 Task: Set the video snapshot file prefix to vlcsnap-.
Action: Mouse moved to (137, 19)
Screenshot: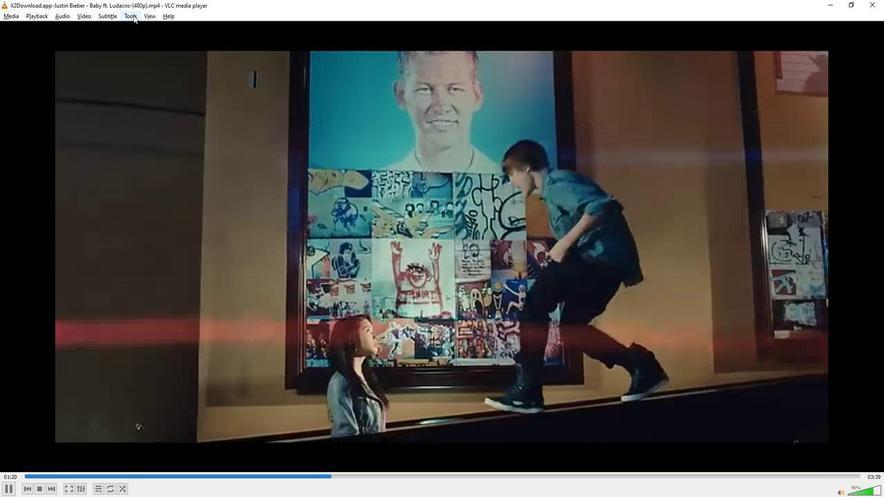 
Action: Mouse pressed left at (137, 19)
Screenshot: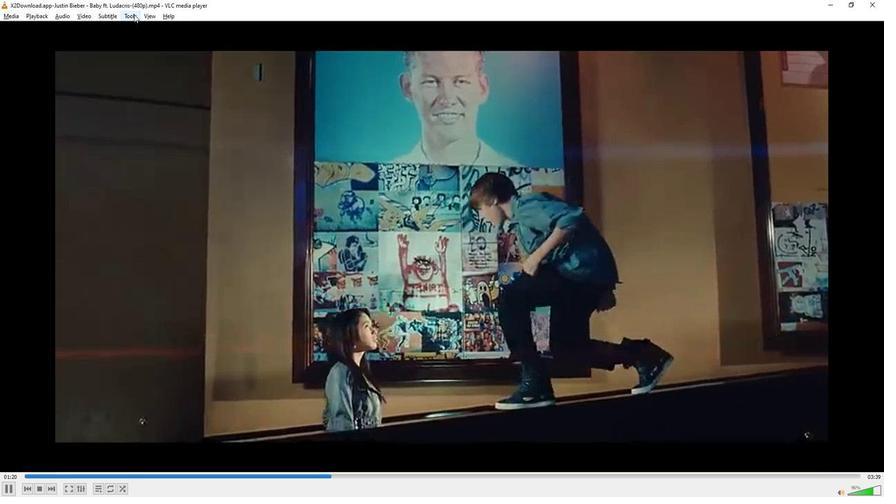 
Action: Mouse moved to (152, 122)
Screenshot: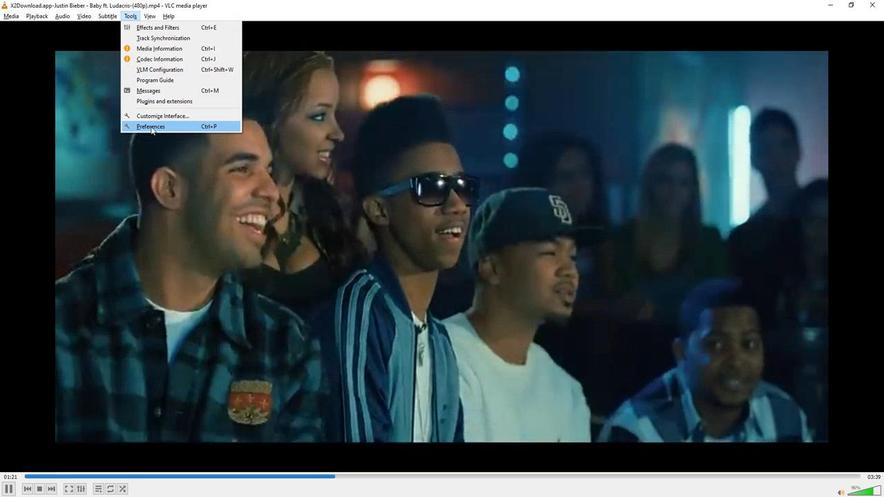 
Action: Mouse pressed left at (152, 122)
Screenshot: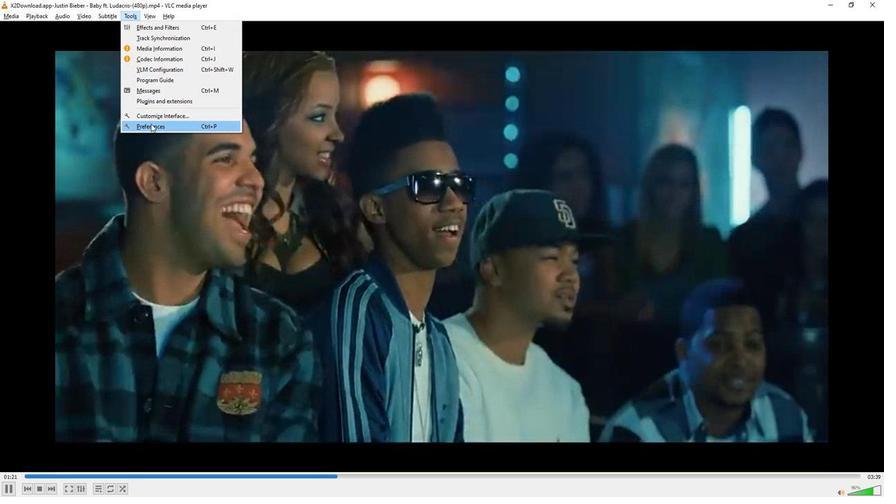 
Action: Mouse moved to (156, 366)
Screenshot: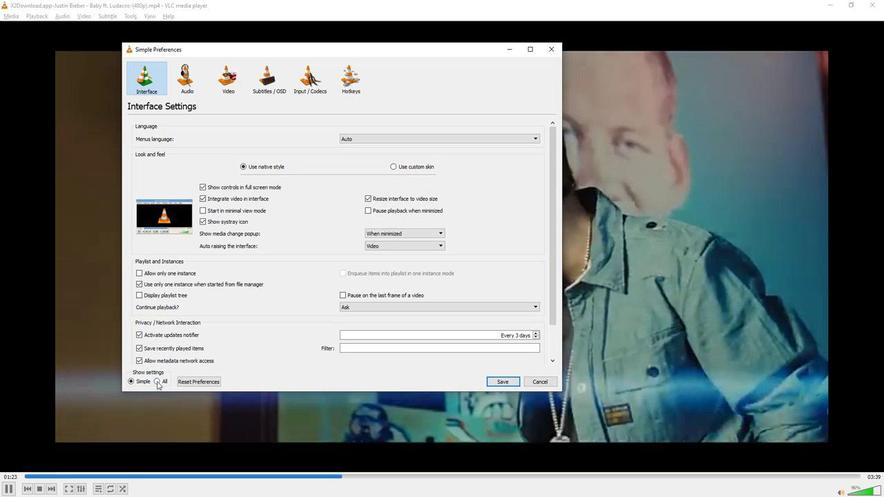 
Action: Mouse pressed left at (156, 366)
Screenshot: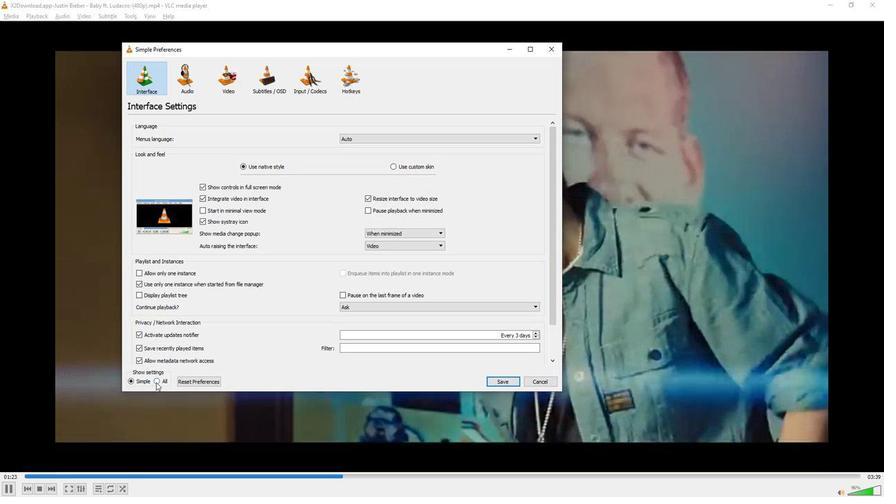 
Action: Mouse moved to (161, 287)
Screenshot: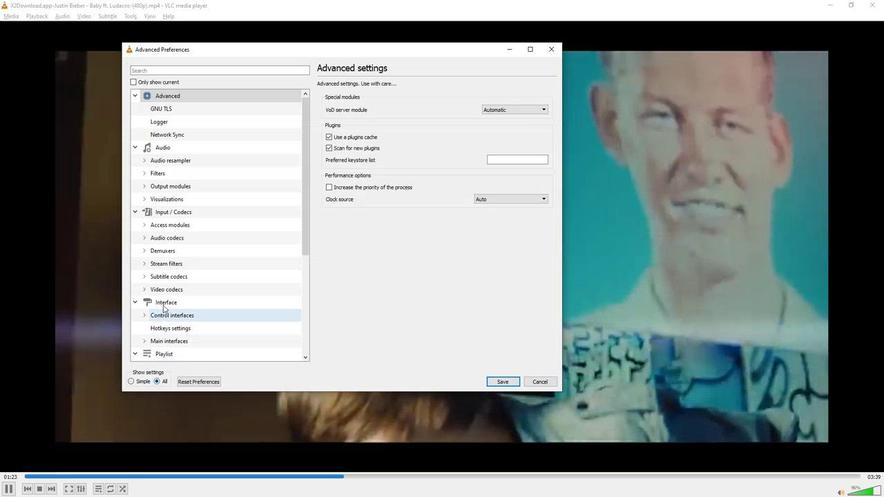 
Action: Mouse scrolled (161, 287) with delta (0, 0)
Screenshot: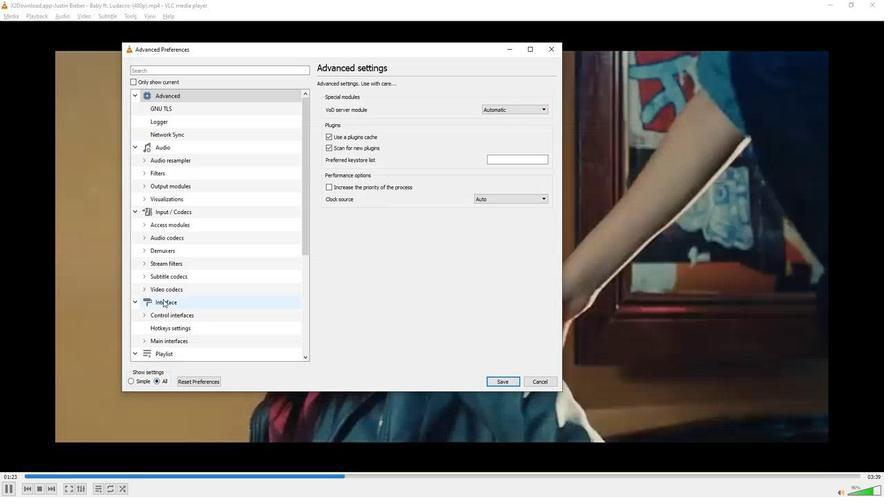 
Action: Mouse scrolled (161, 287) with delta (0, 0)
Screenshot: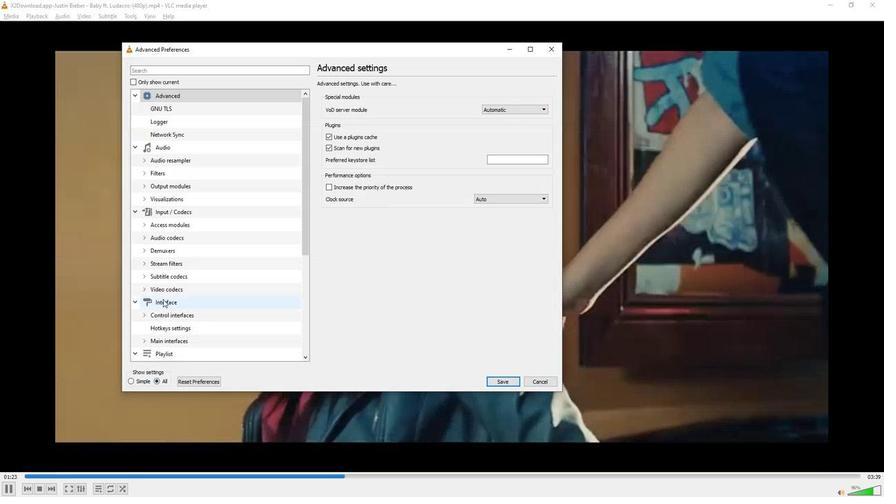 
Action: Mouse scrolled (161, 287) with delta (0, 0)
Screenshot: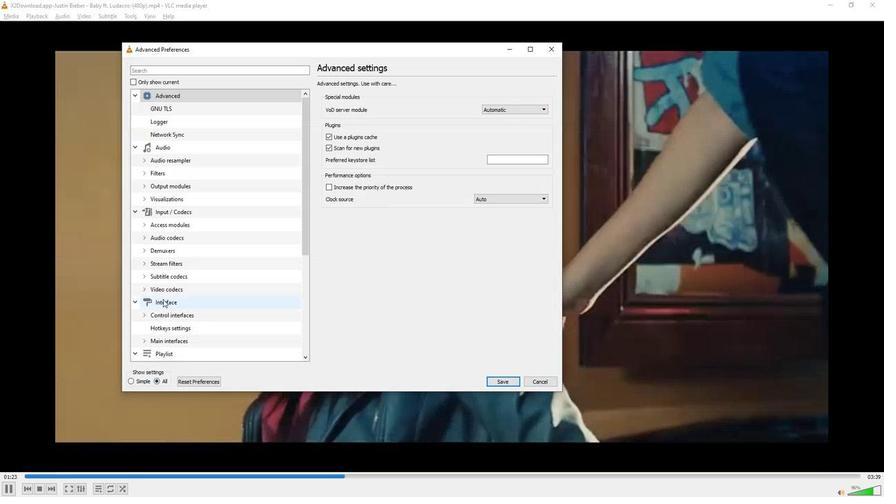 
Action: Mouse scrolled (161, 287) with delta (0, 0)
Screenshot: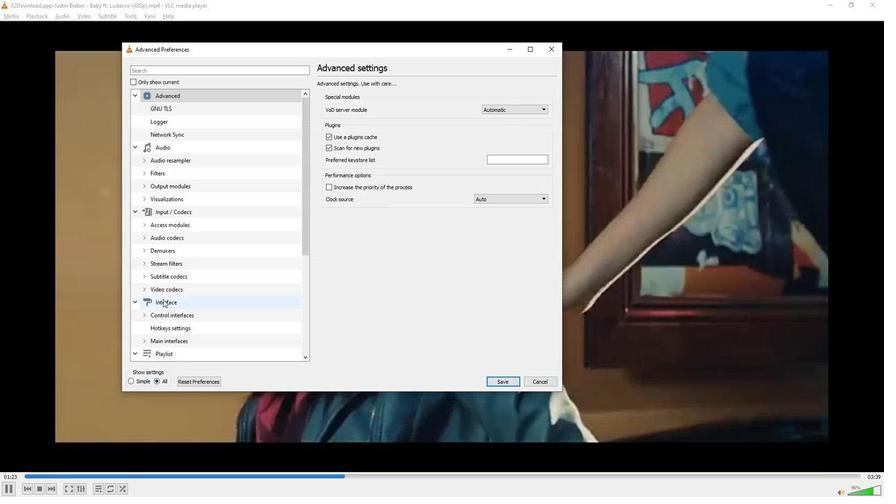 
Action: Mouse scrolled (161, 287) with delta (0, 0)
Screenshot: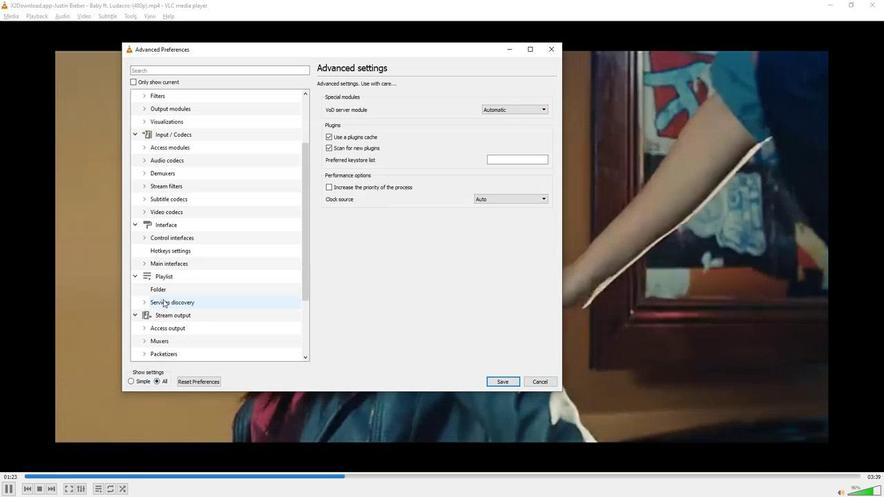 
Action: Mouse moved to (165, 292)
Screenshot: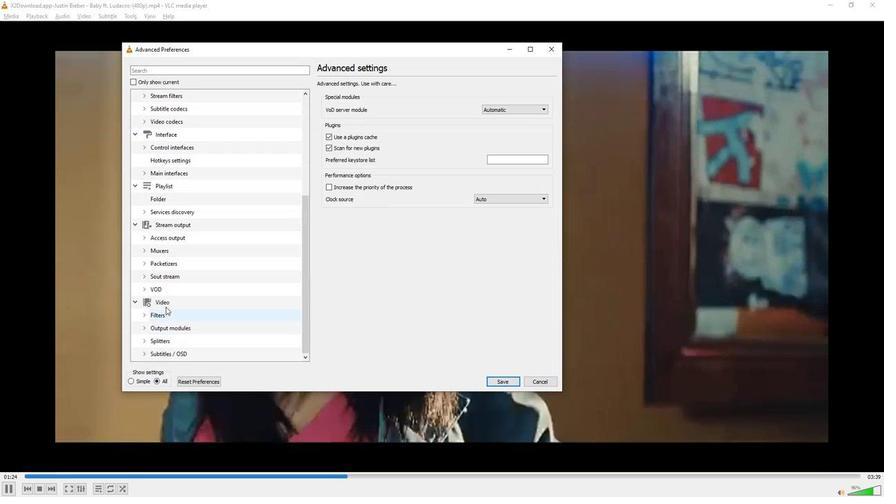 
Action: Mouse pressed left at (165, 292)
Screenshot: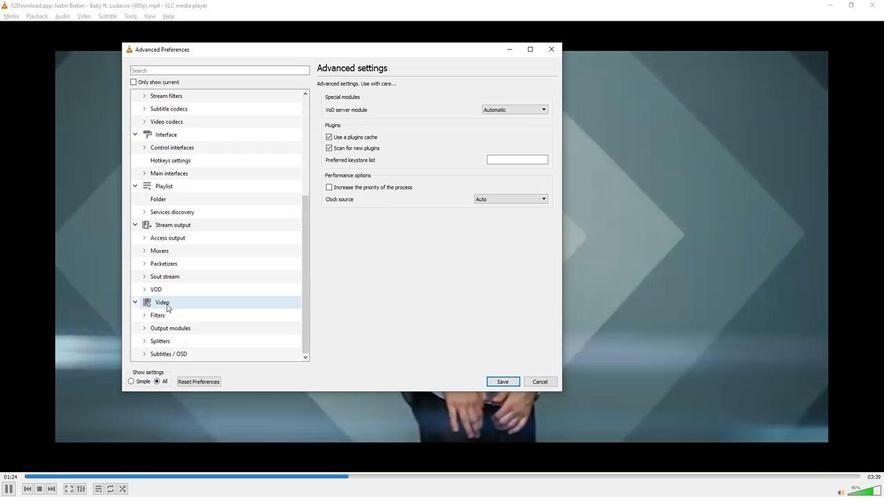 
Action: Mouse moved to (442, 291)
Screenshot: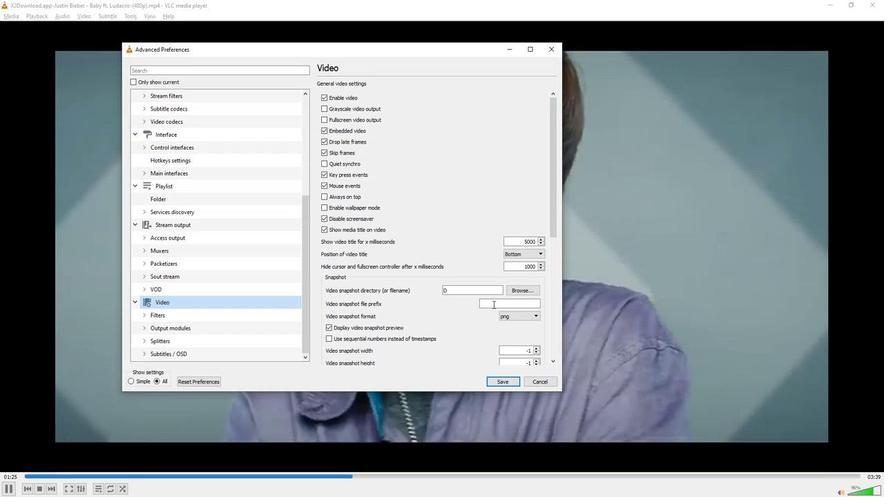 
Action: Mouse pressed left at (442, 291)
Screenshot: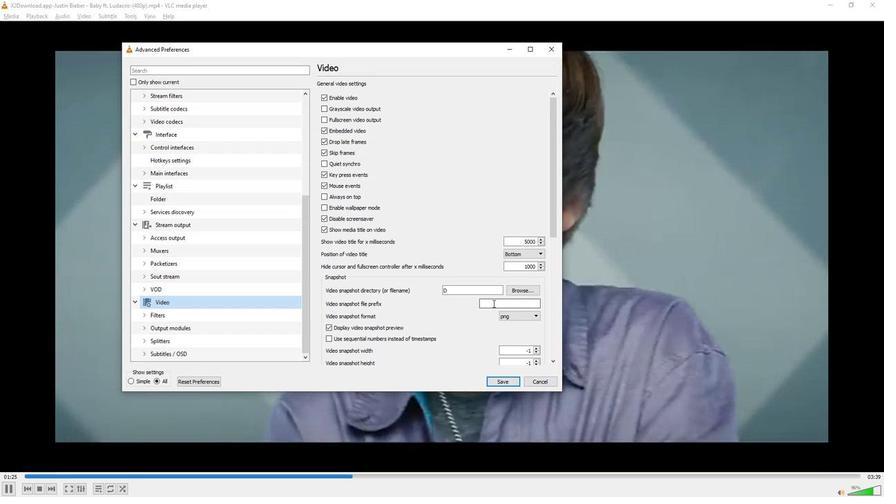 
Action: Key pressed vlcsnap-
Screenshot: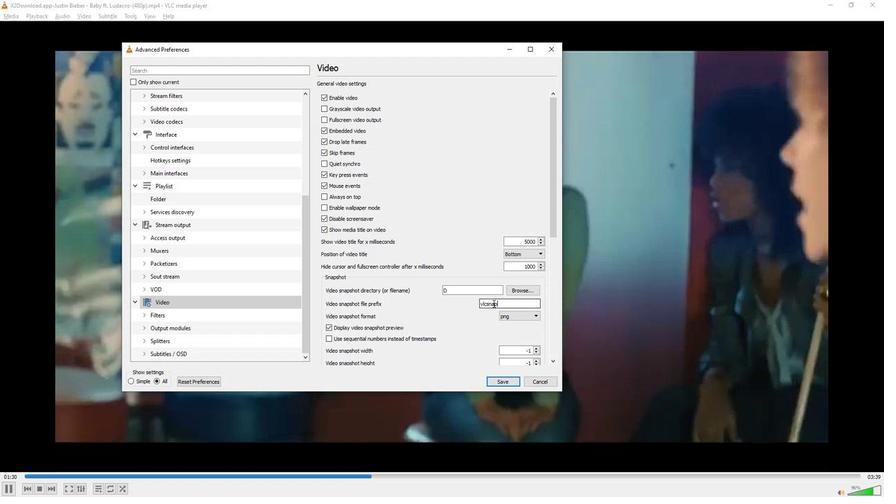 
Action: Mouse moved to (451, 234)
Screenshot: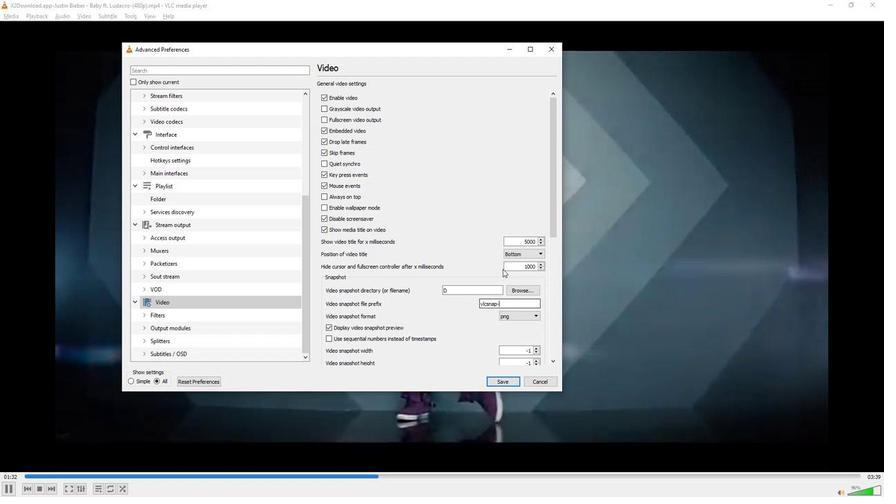 
